 Task: Find the shortest route from Miami to Vizcaya Museum and Gardens.
Action: Mouse moved to (214, 64)
Screenshot: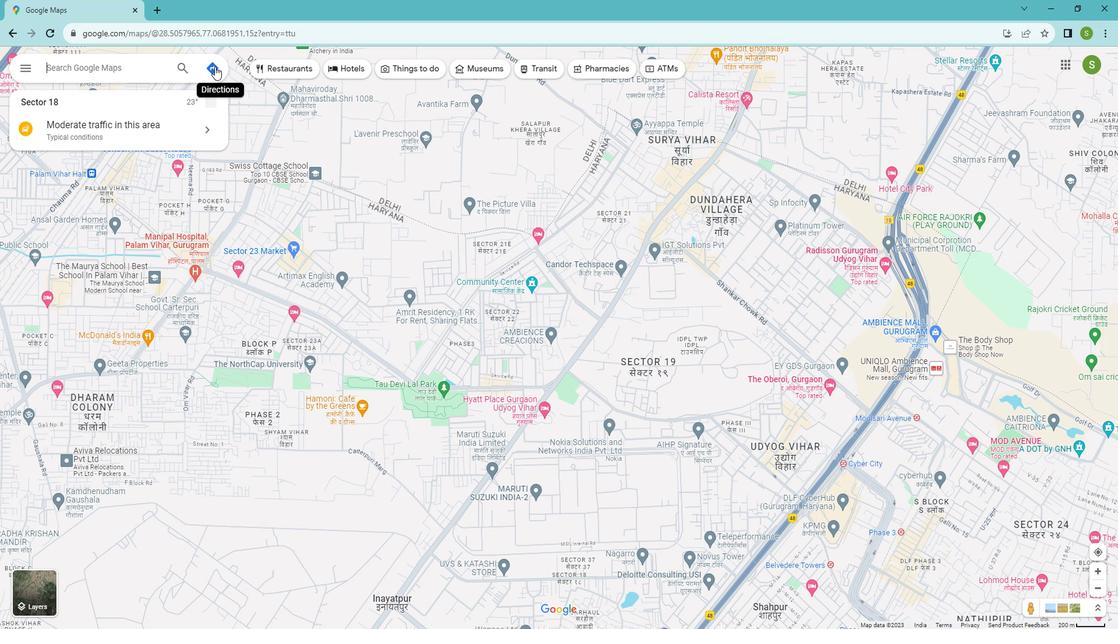 
Action: Mouse pressed left at (214, 64)
Screenshot: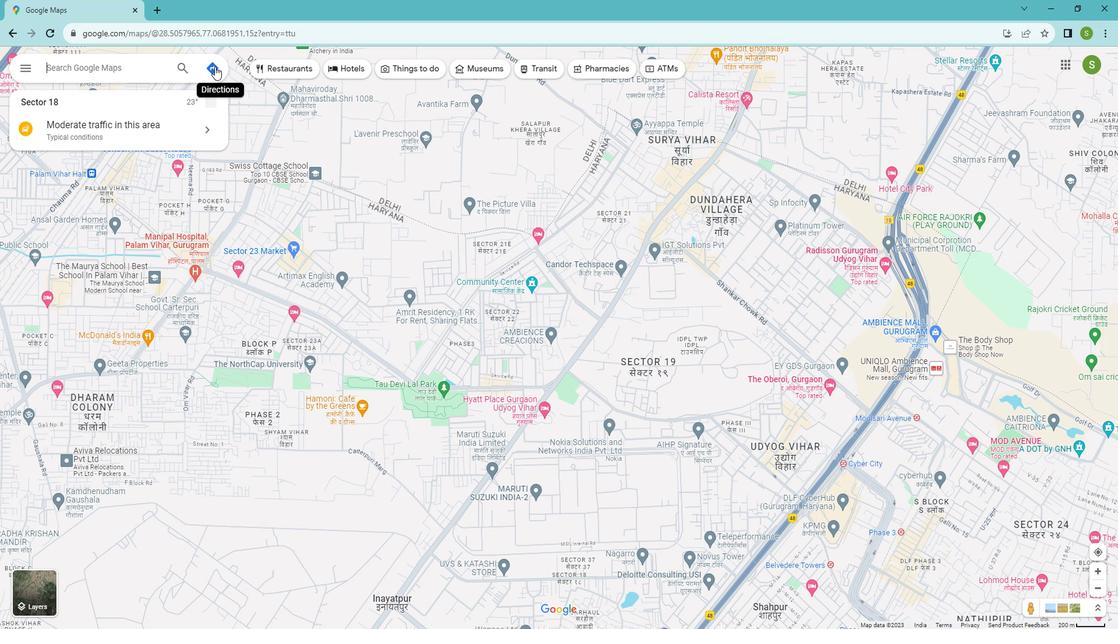 
Action: Mouse moved to (89, 96)
Screenshot: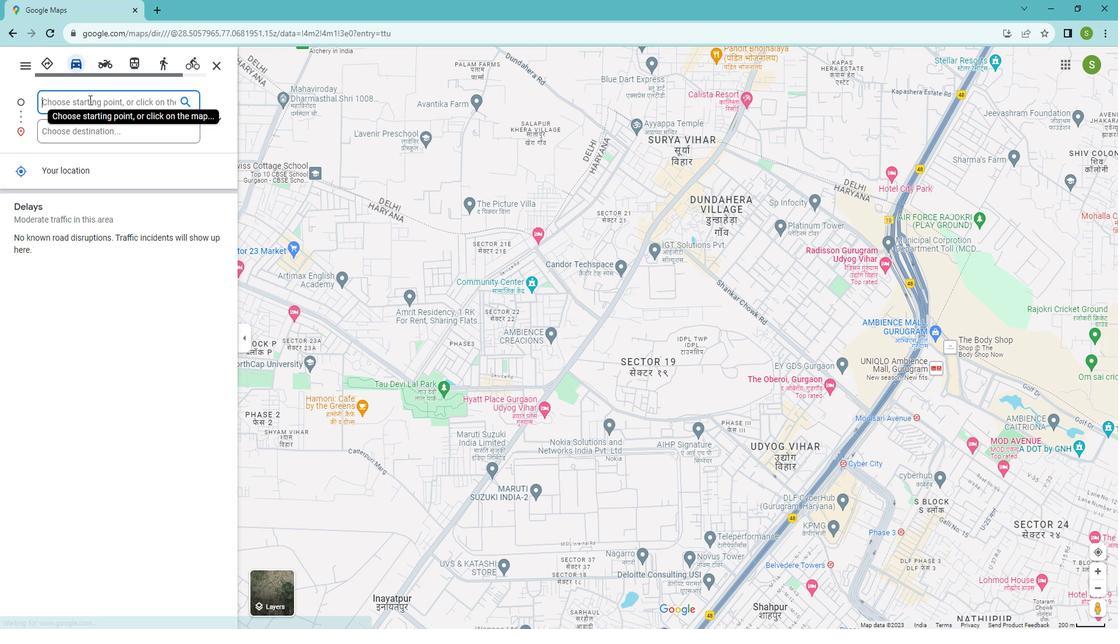 
Action: Mouse pressed left at (89, 96)
Screenshot: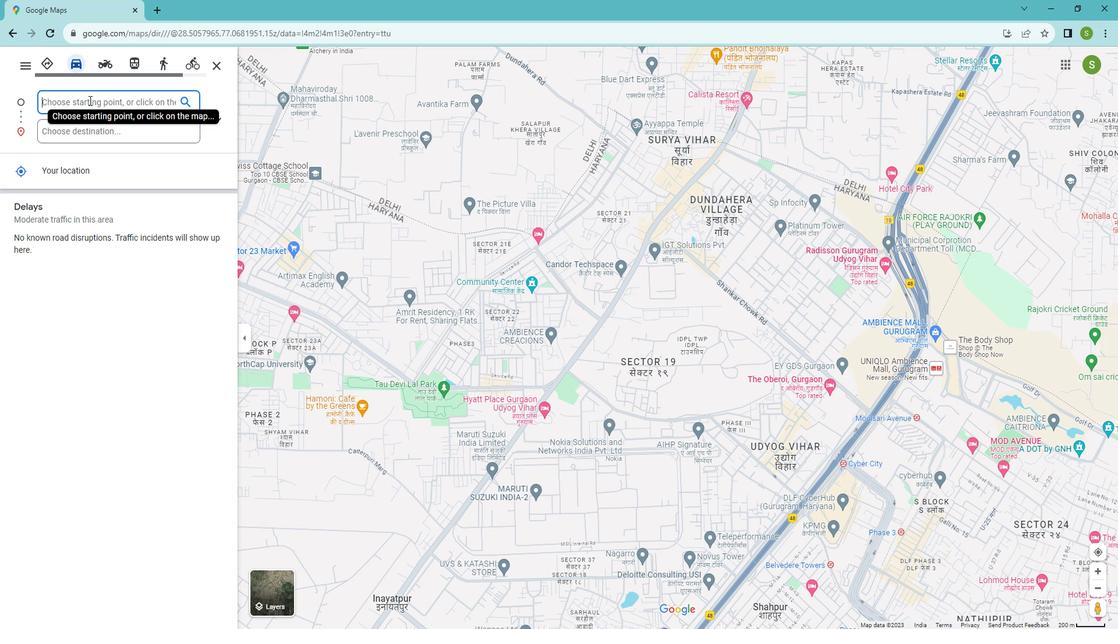 
Action: Key pressed <Key.shift>Miami
Screenshot: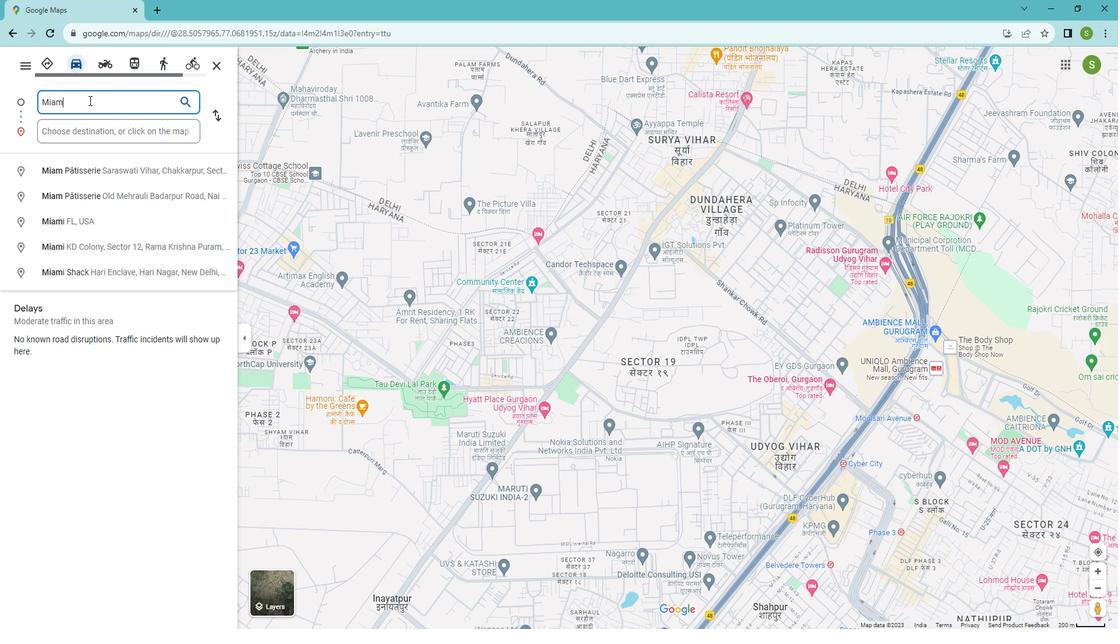 
Action: Mouse moved to (97, 159)
Screenshot: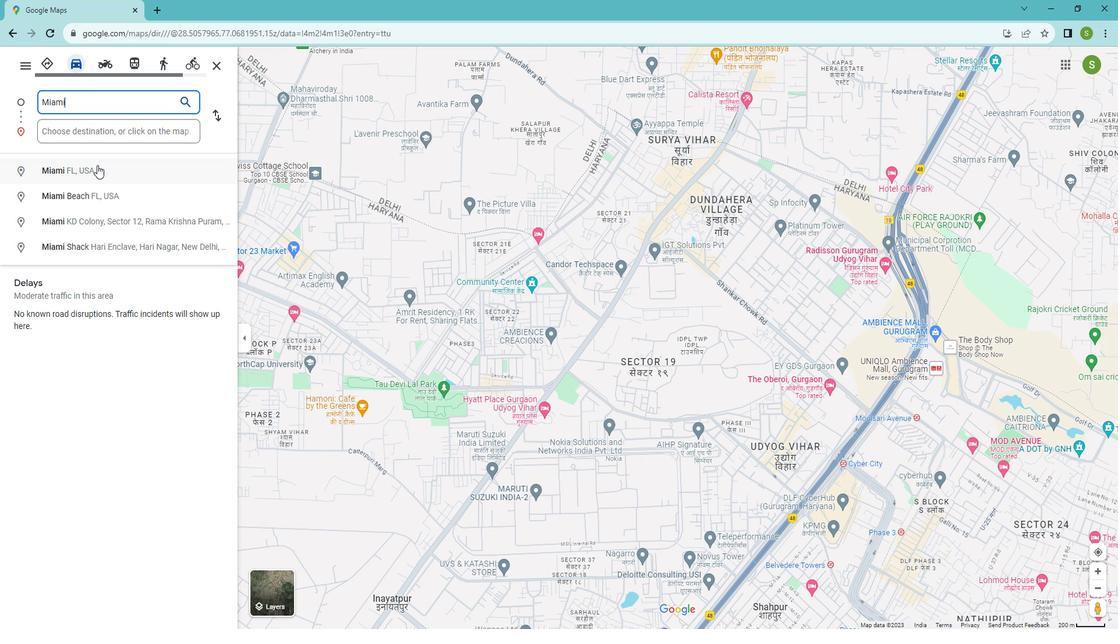 
Action: Mouse pressed left at (97, 159)
Screenshot: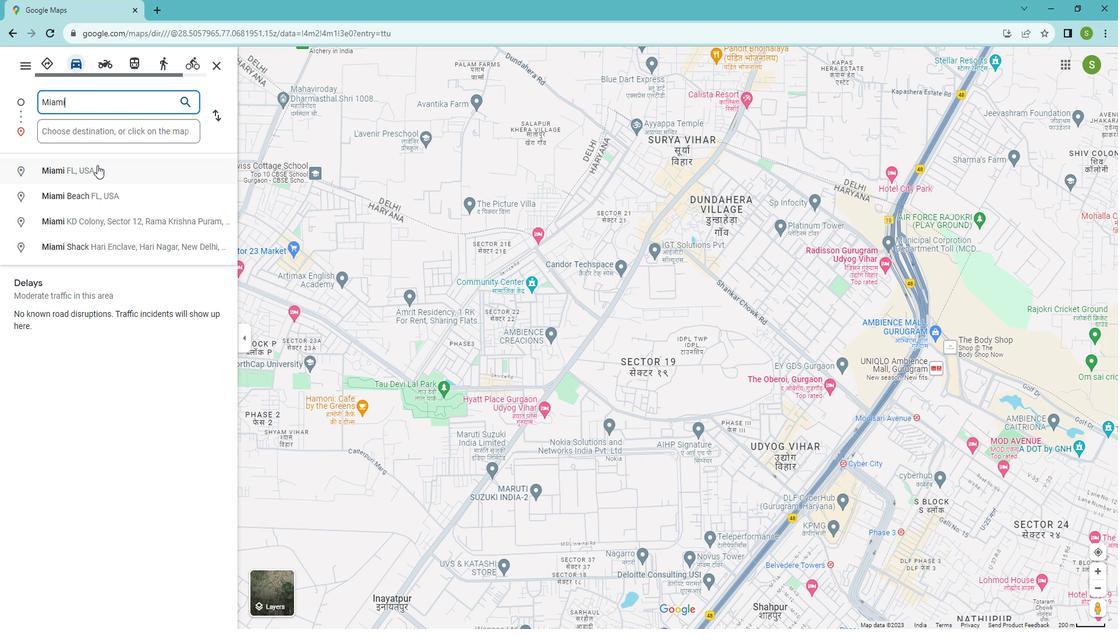 
Action: Mouse moved to (81, 106)
Screenshot: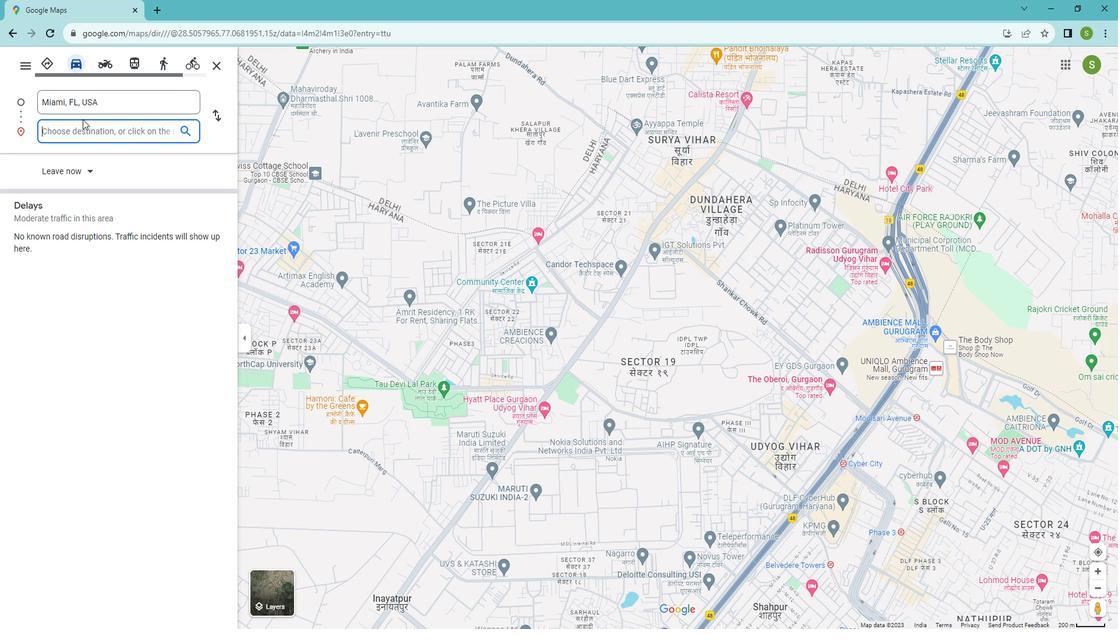 
Action: Mouse pressed left at (81, 106)
Screenshot: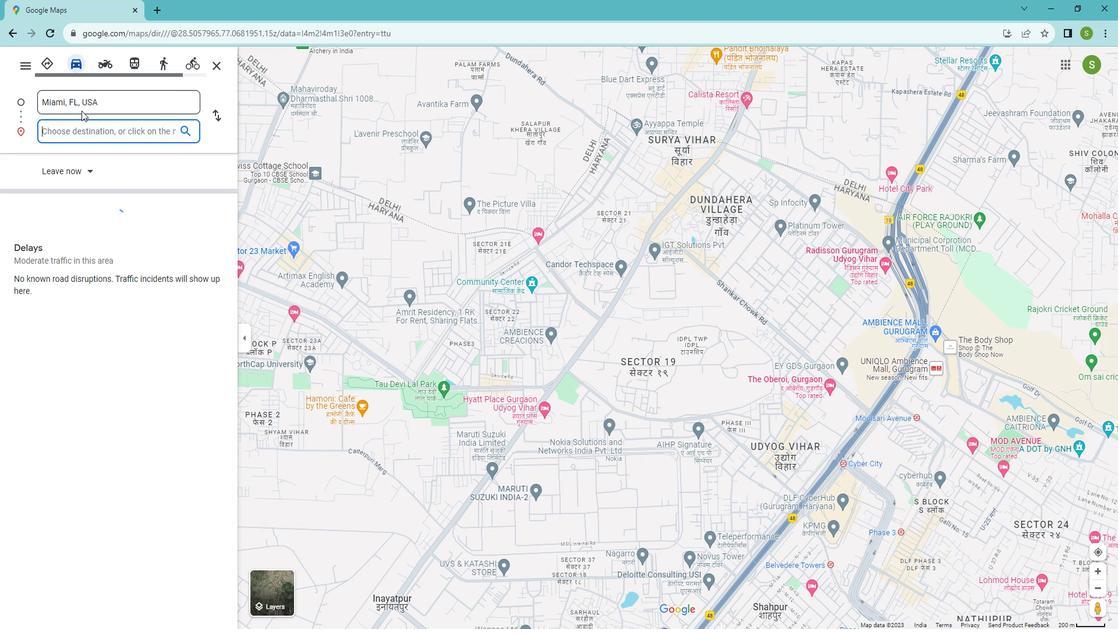 
Action: Mouse moved to (81, 125)
Screenshot: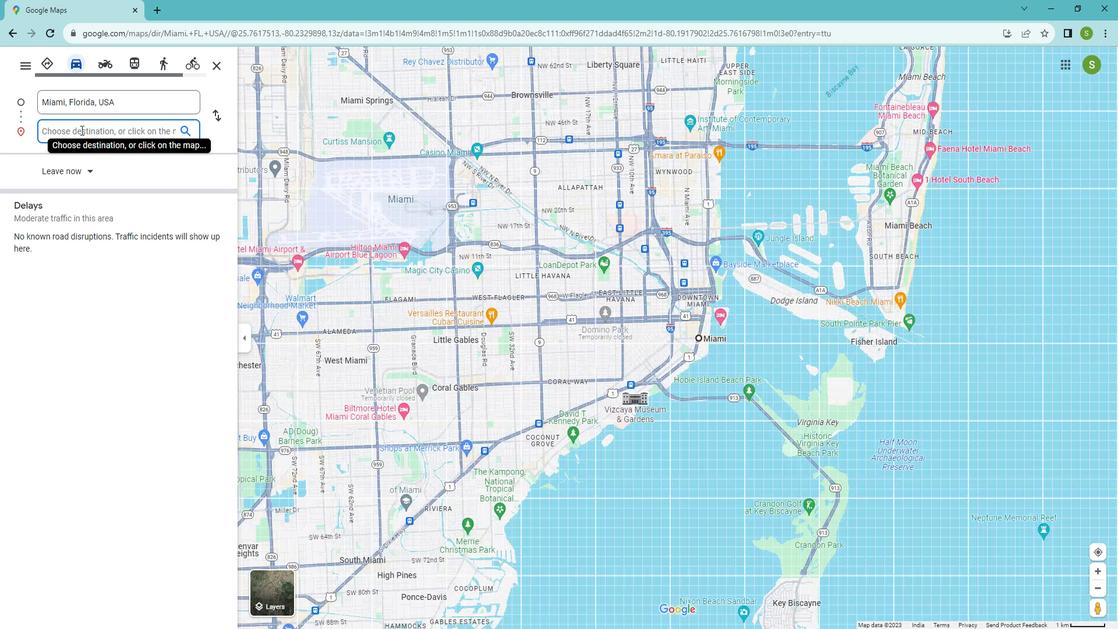 
Action: Mouse pressed left at (81, 125)
Screenshot: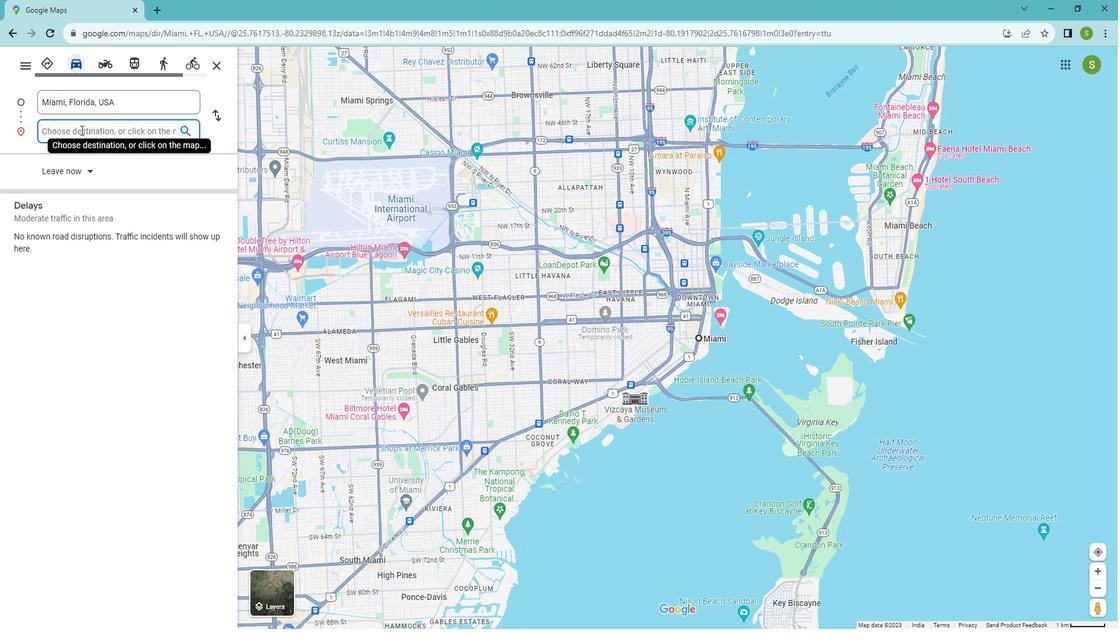 
Action: Key pressed <Key.shift>Vizcaya<Key.space><Key.shift>Museum<Key.space>and<Key.space><Key.shift>Gra<Key.backspace><Key.backspace>ardens<Key.enter>
Screenshot: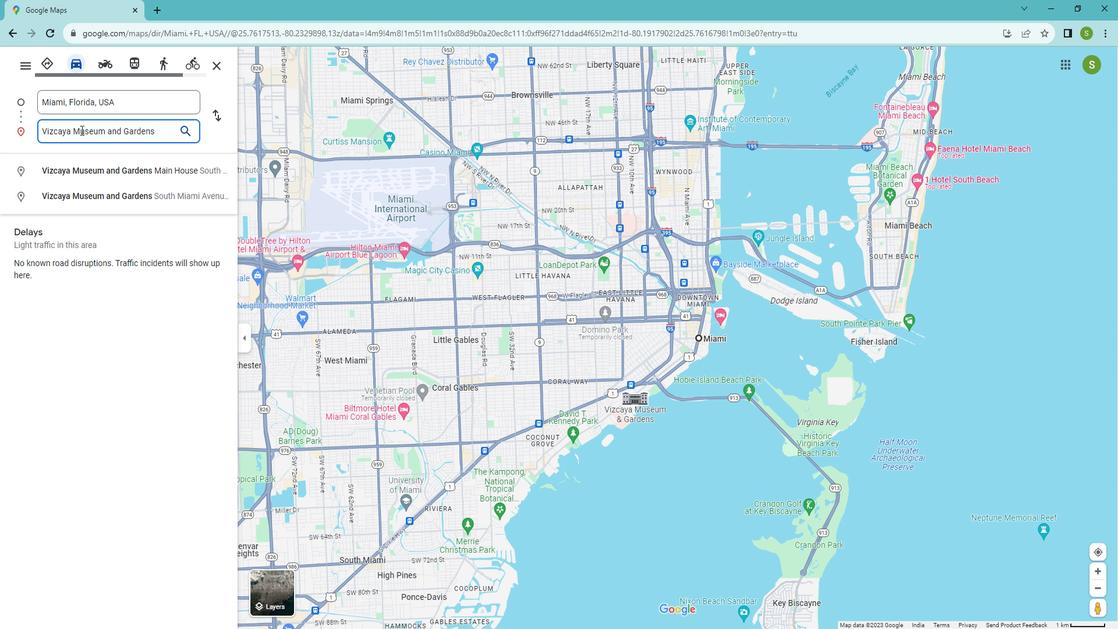 
Action: Mouse moved to (53, 308)
Screenshot: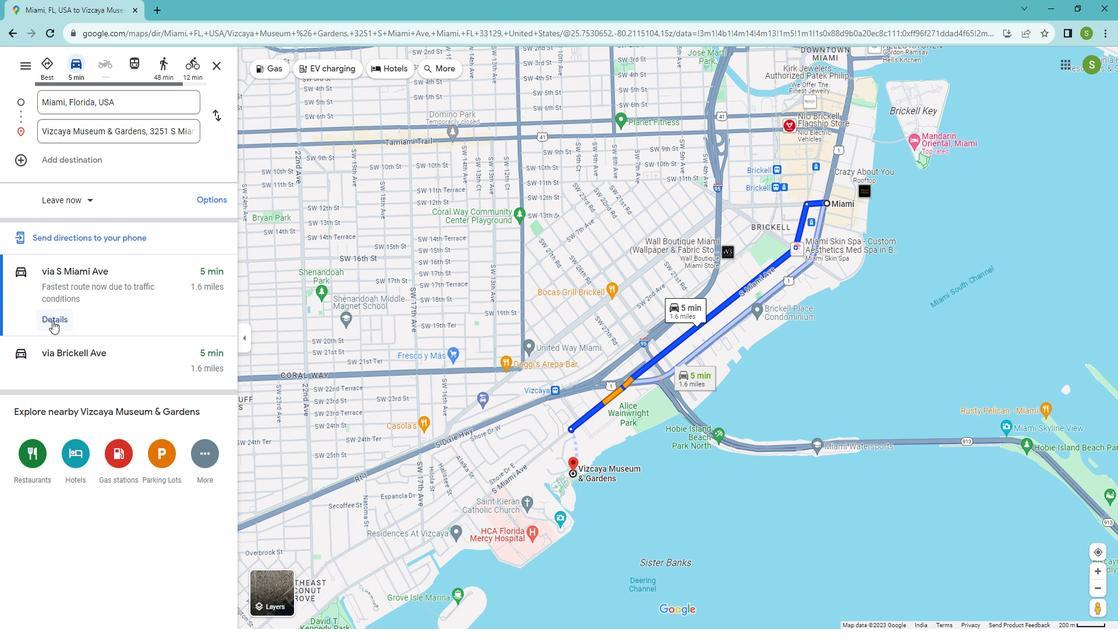 
Action: Mouse pressed left at (53, 308)
Screenshot: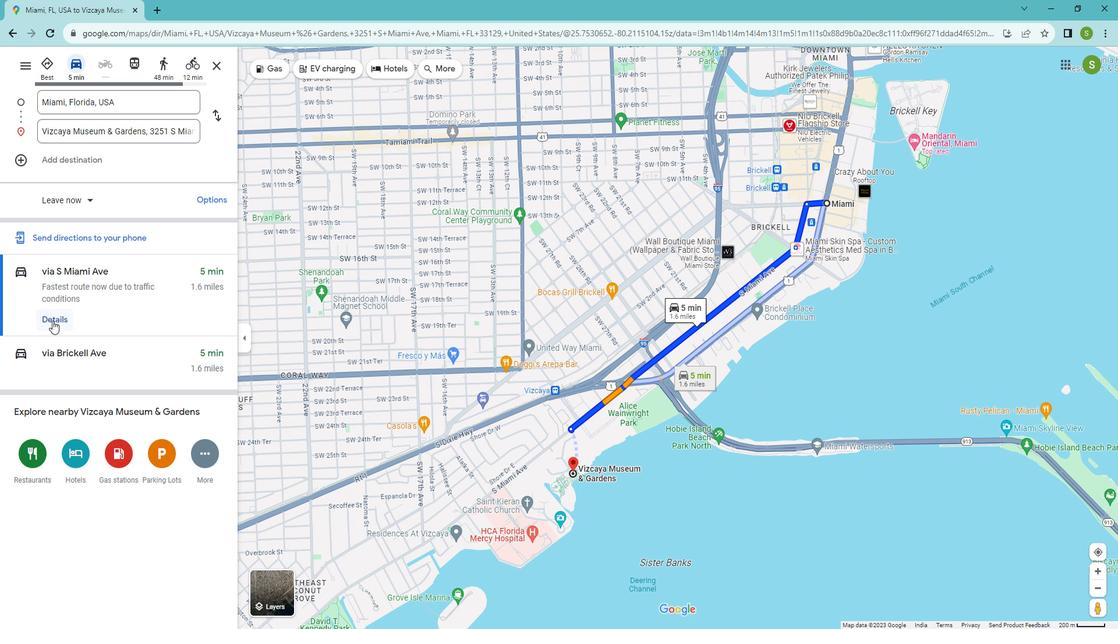 
Action: Mouse moved to (19, 60)
Screenshot: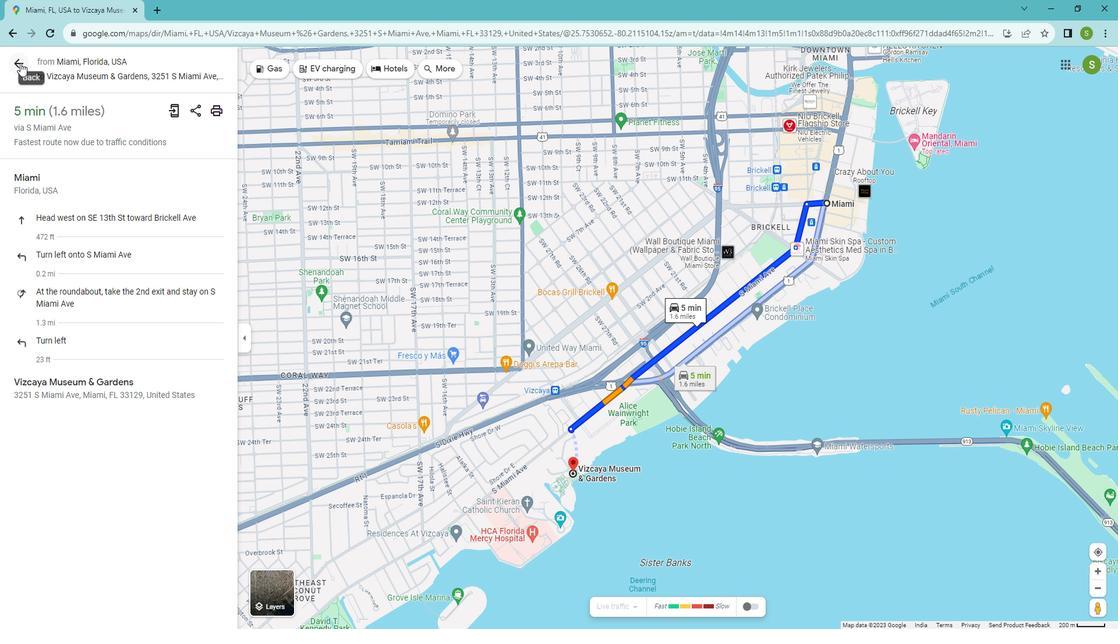 
Action: Mouse pressed left at (19, 60)
Screenshot: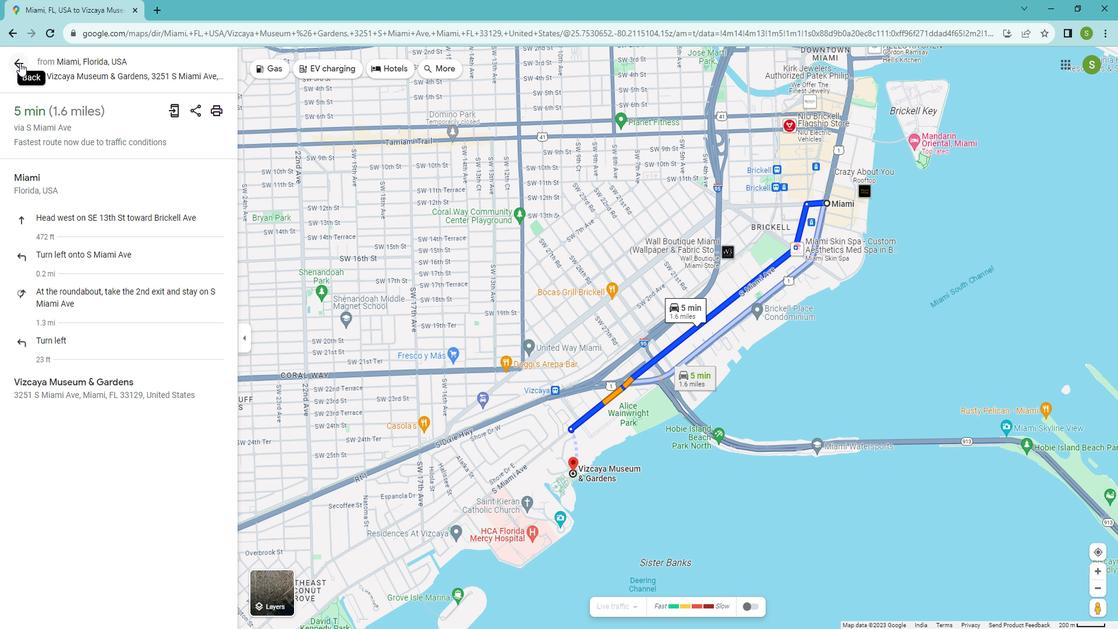 
Action: Mouse moved to (76, 68)
Screenshot: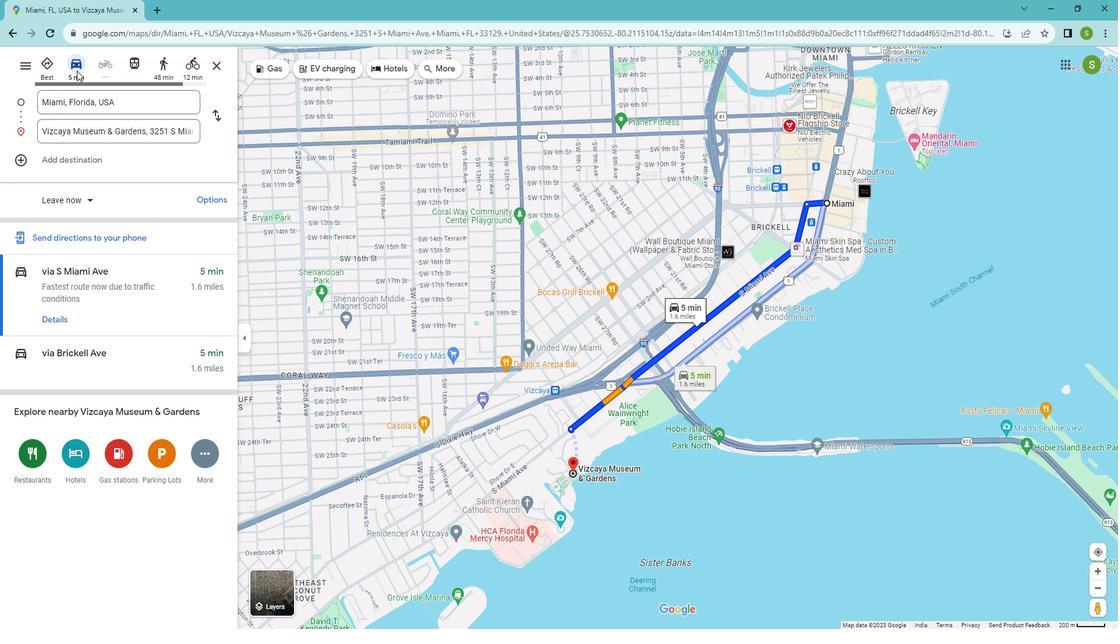 
Action: Mouse pressed left at (76, 68)
Screenshot: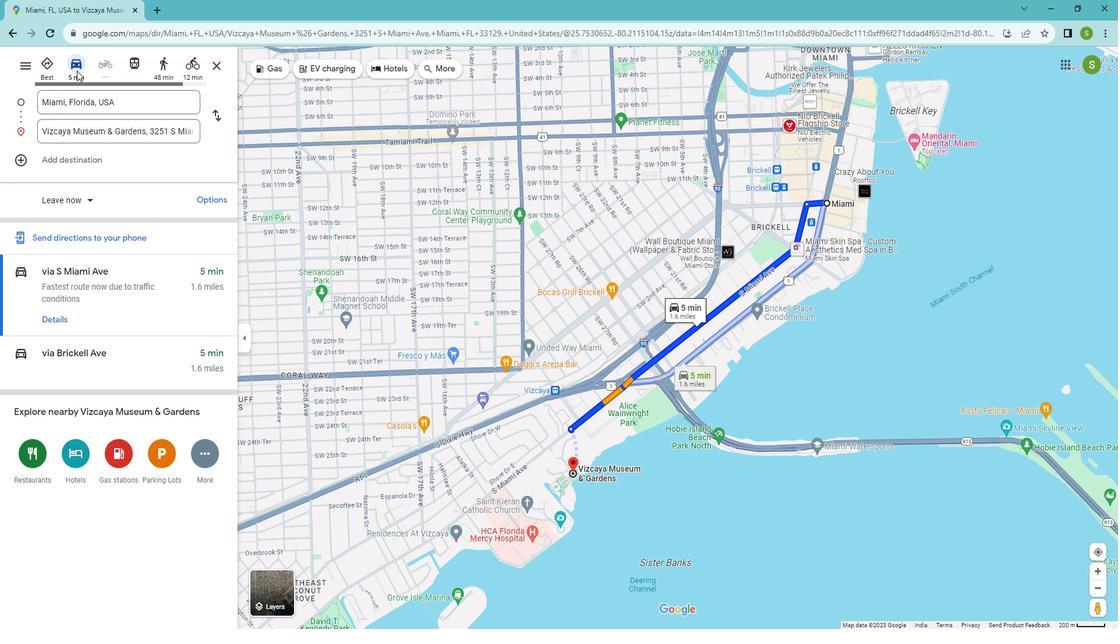 
Action: Mouse moved to (170, 69)
Screenshot: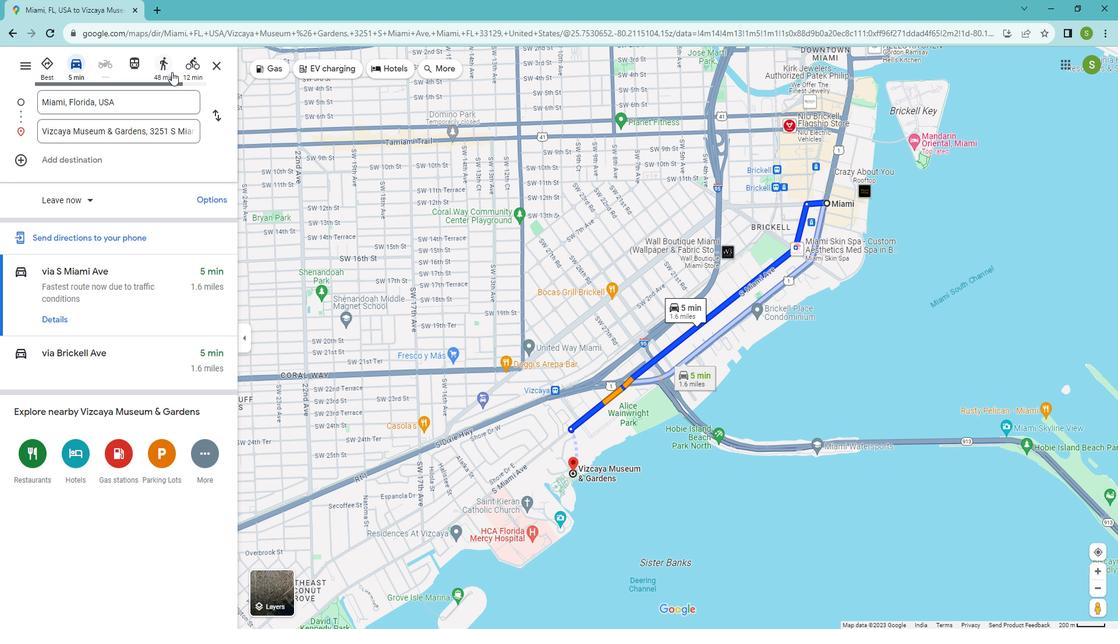
Action: Mouse pressed left at (170, 69)
Screenshot: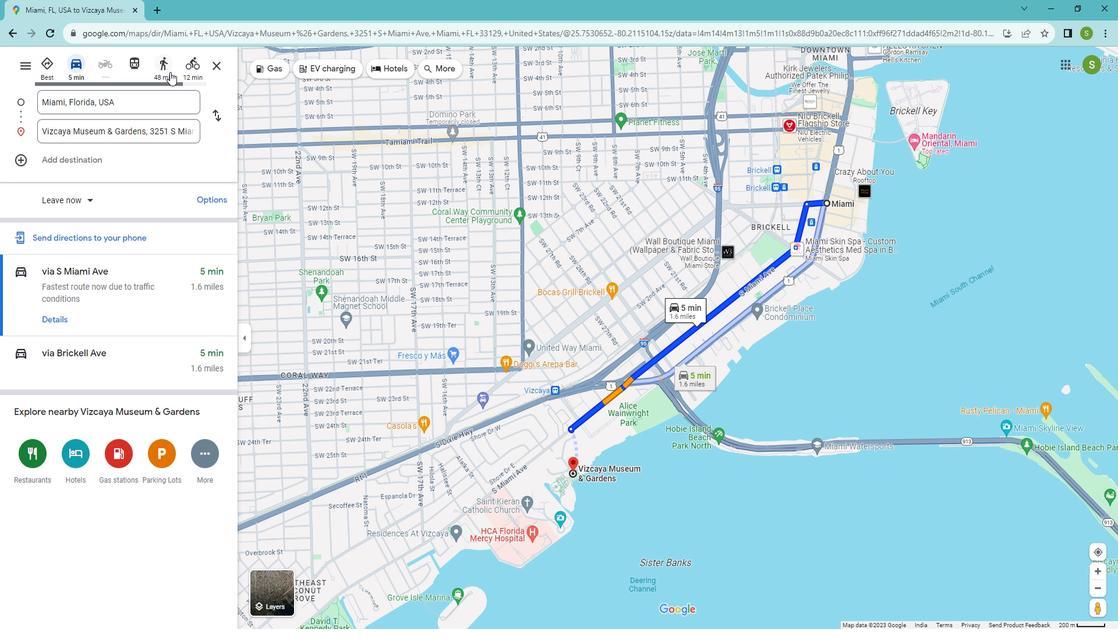 
Action: Mouse moved to (52, 280)
Screenshot: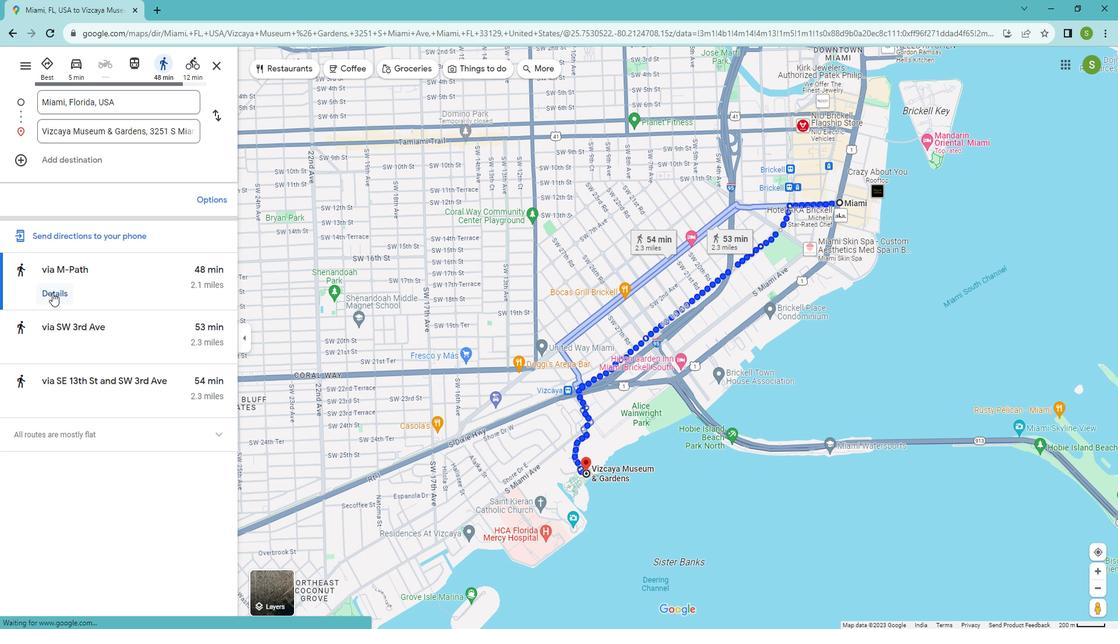 
Action: Mouse pressed left at (52, 280)
Screenshot: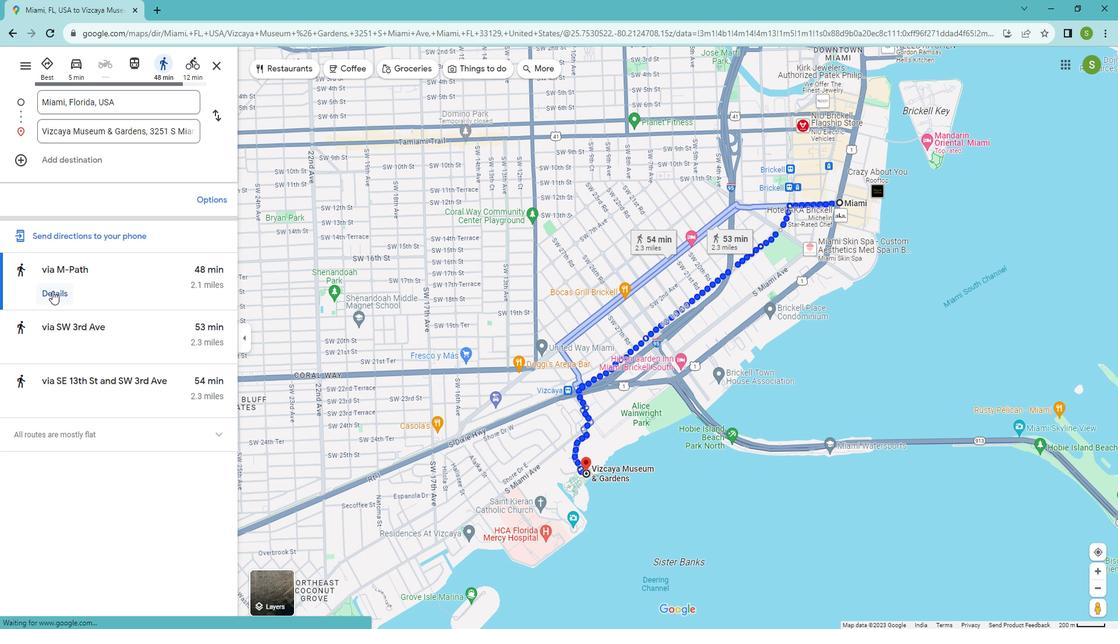 
Action: Mouse moved to (53, 278)
Screenshot: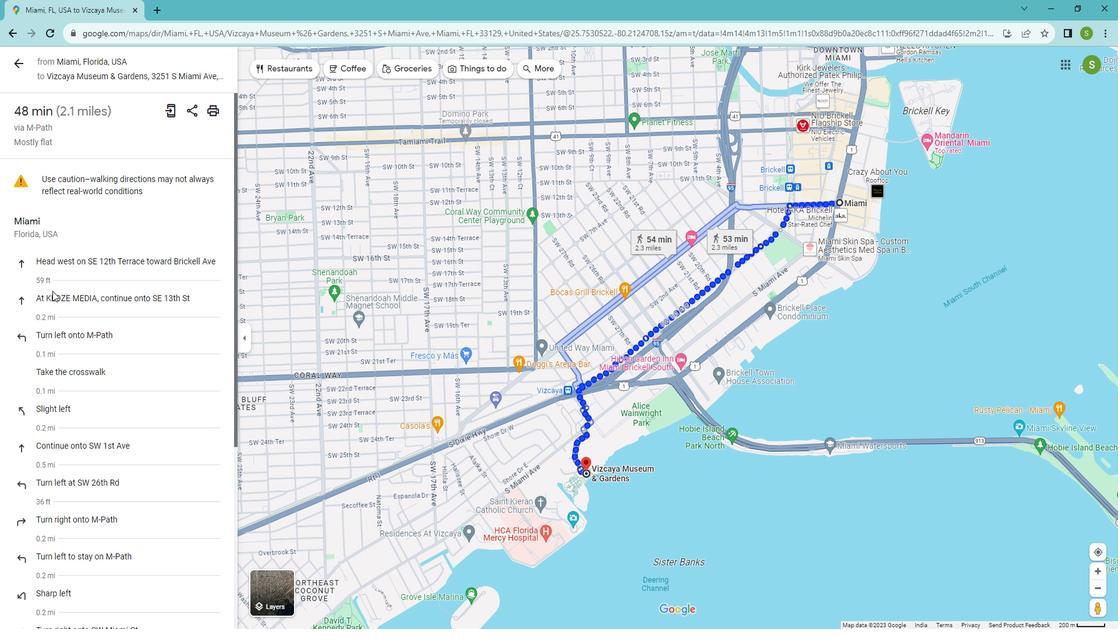 
Action: Mouse scrolled (53, 277) with delta (0, 0)
Screenshot: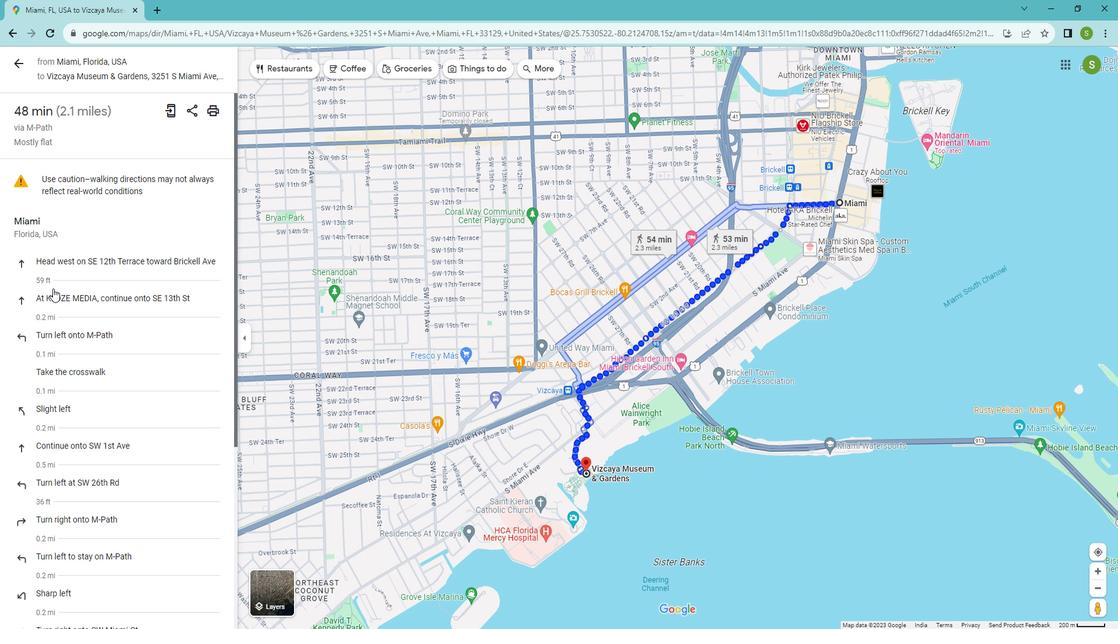 
Action: Mouse scrolled (53, 277) with delta (0, 0)
Screenshot: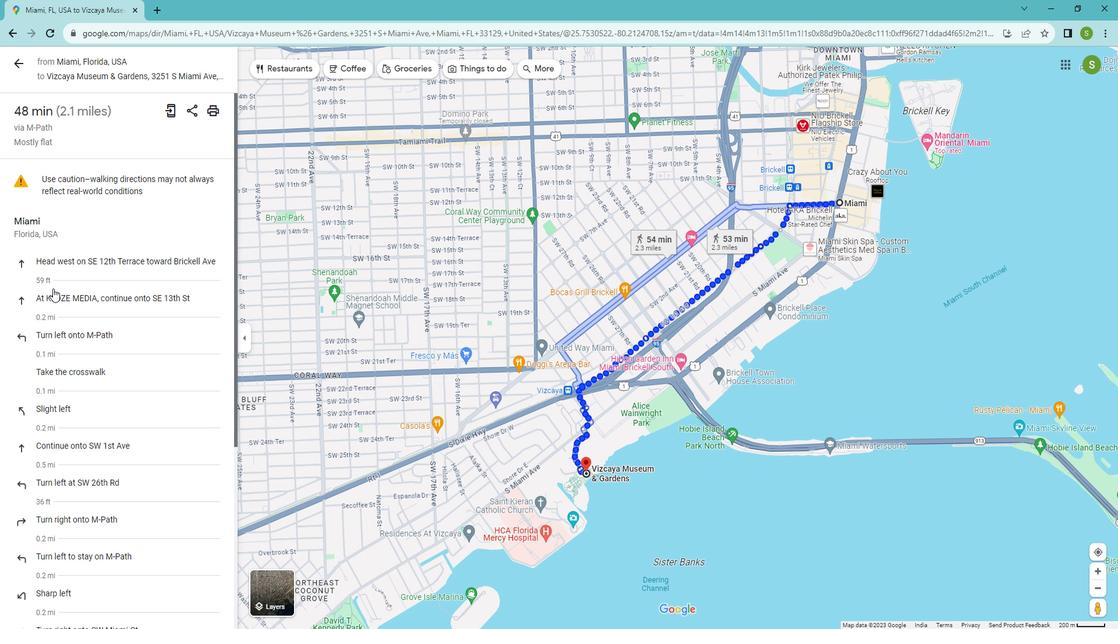 
Action: Mouse scrolled (53, 277) with delta (0, 0)
Screenshot: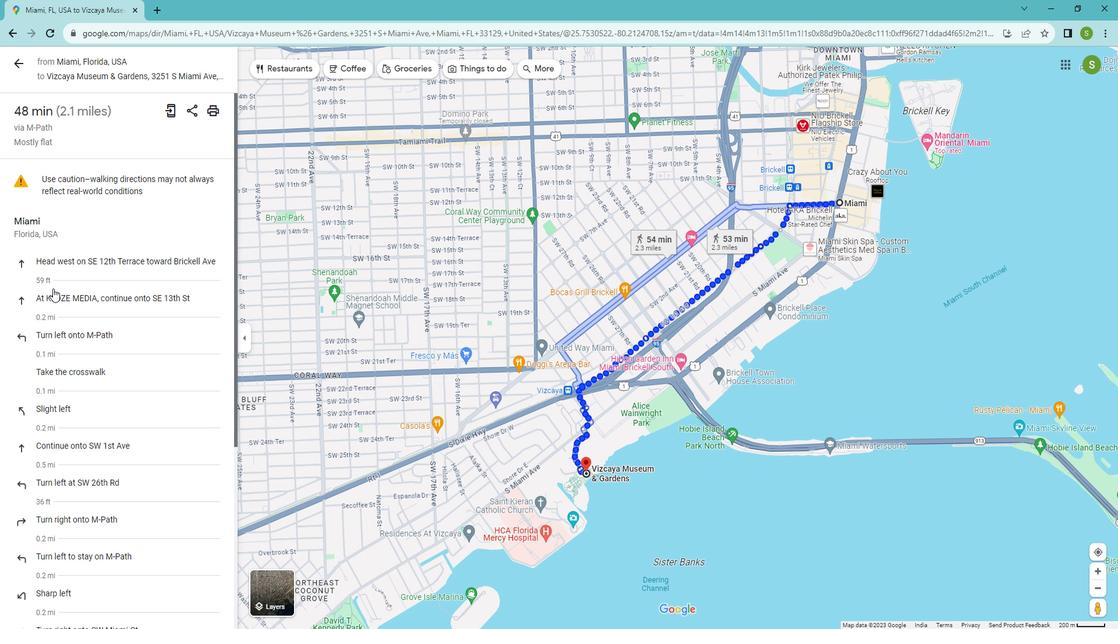 
Action: Mouse scrolled (53, 277) with delta (0, 0)
Screenshot: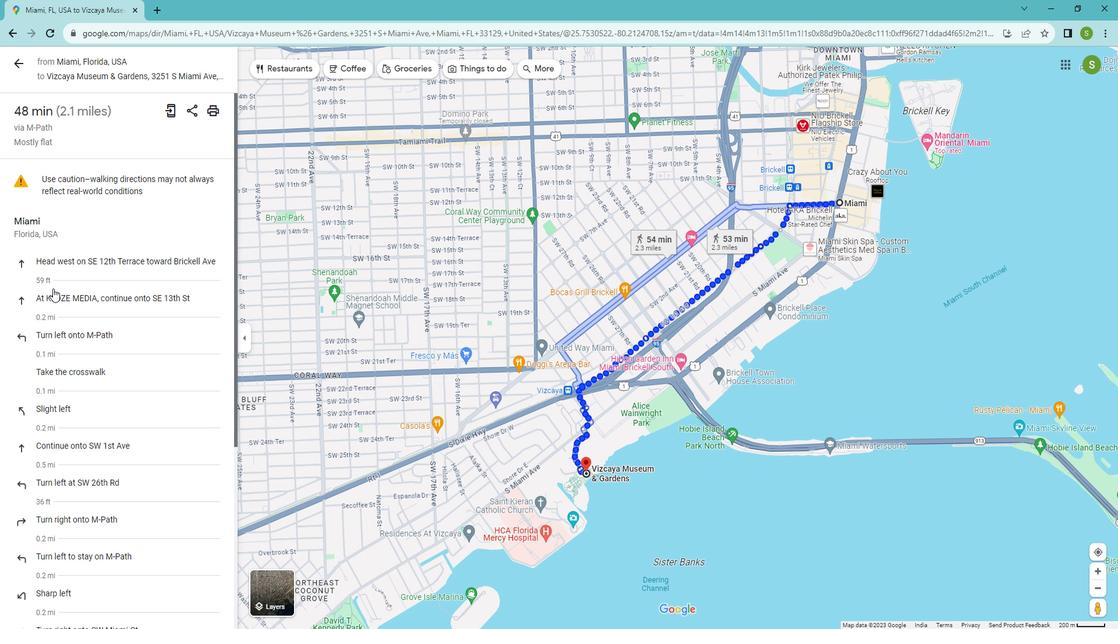
Action: Mouse moved to (53, 276)
Screenshot: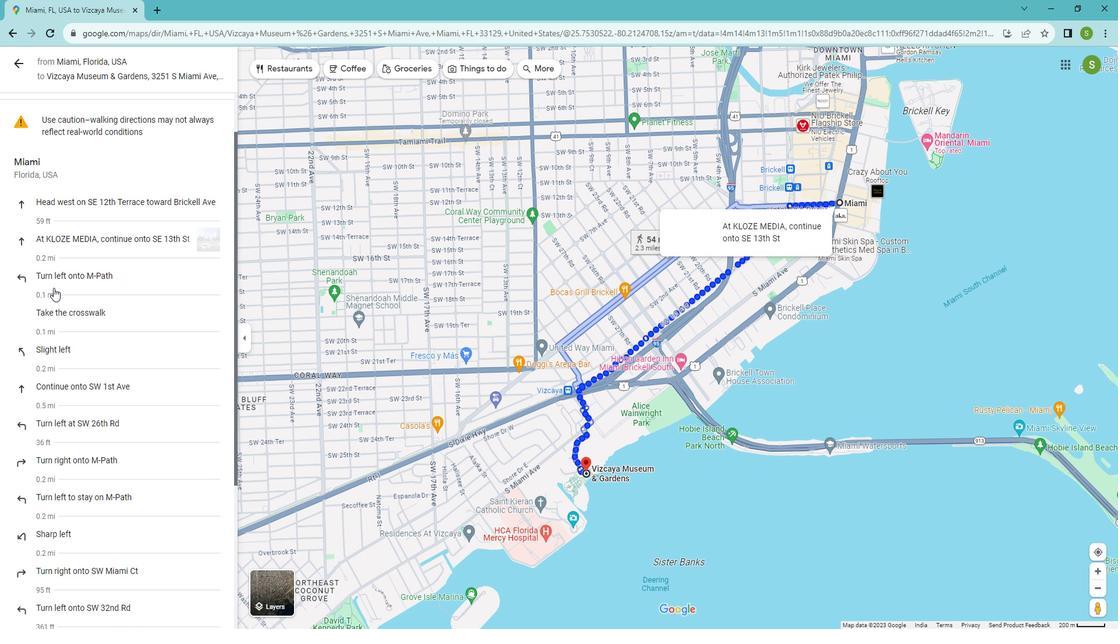 
Action: Mouse scrolled (53, 275) with delta (0, 0)
Screenshot: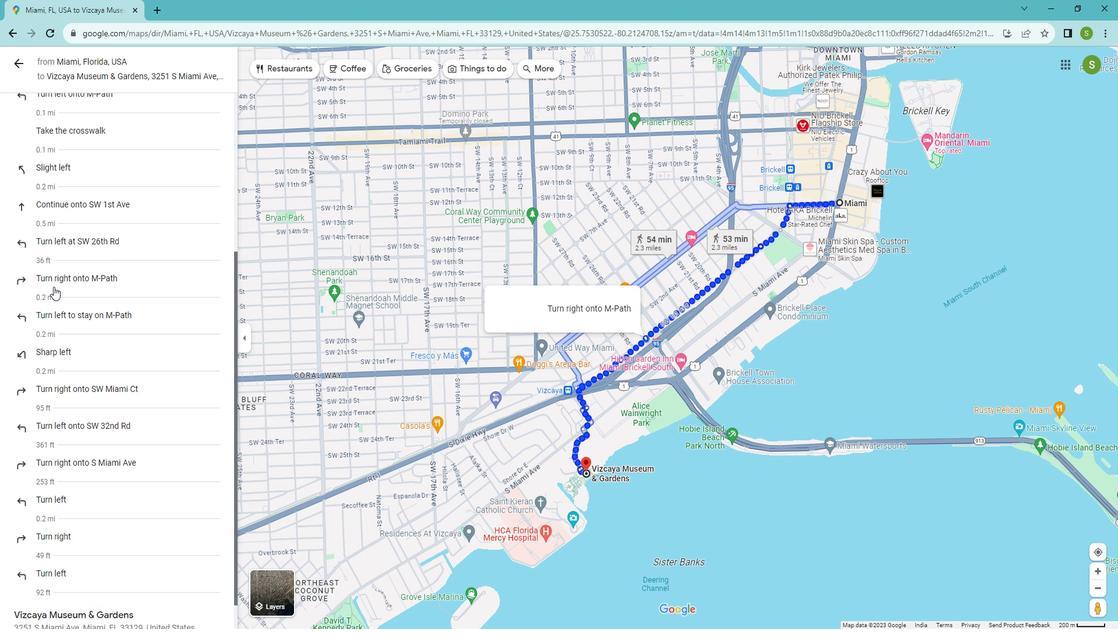 
Action: Mouse scrolled (53, 275) with delta (0, 0)
Screenshot: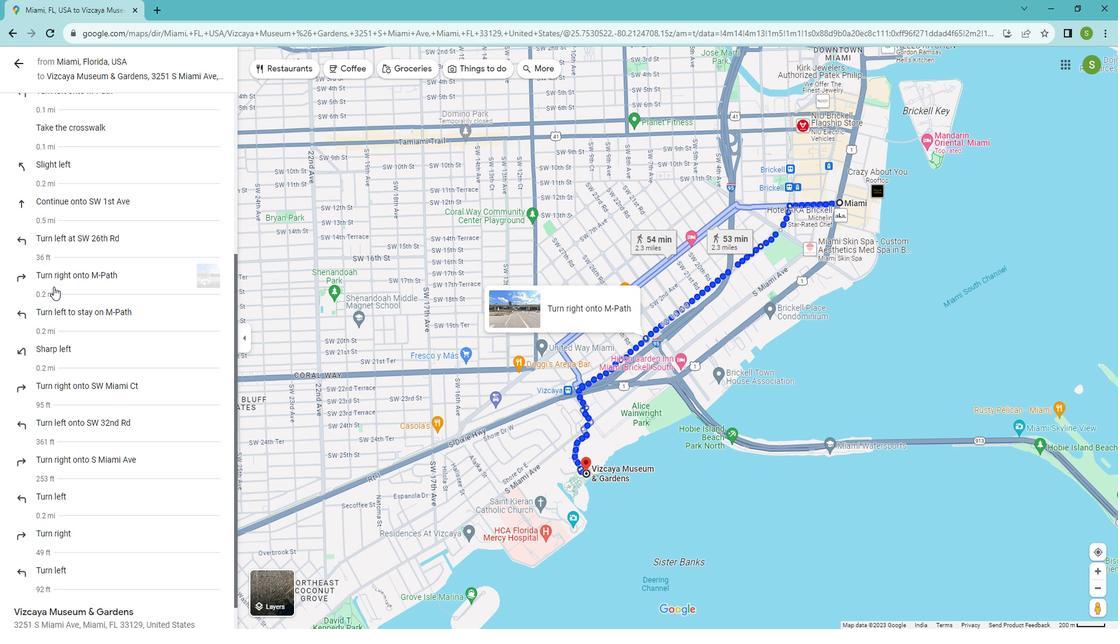
Action: Mouse scrolled (53, 275) with delta (0, 0)
Screenshot: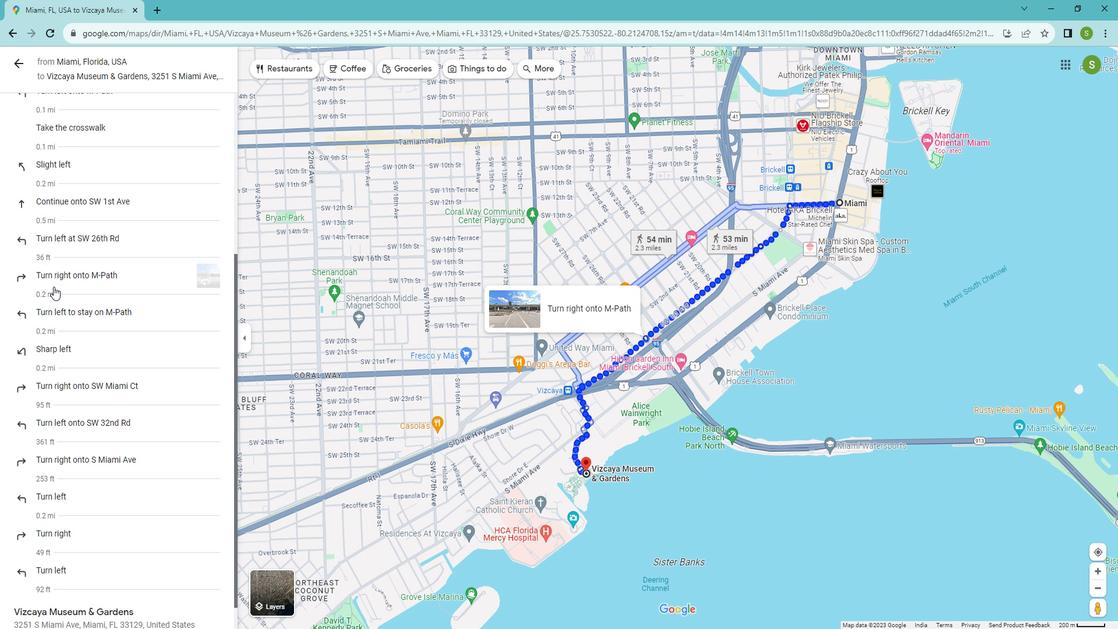 
Action: Mouse scrolled (53, 275) with delta (0, 0)
Screenshot: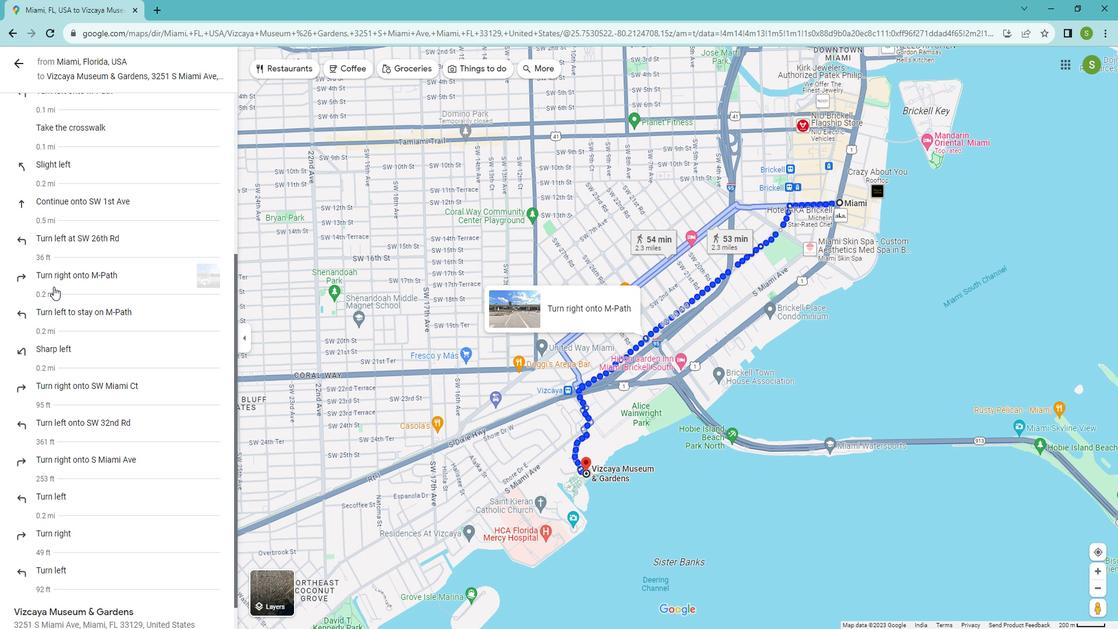 
Action: Mouse scrolled (53, 275) with delta (0, 0)
Screenshot: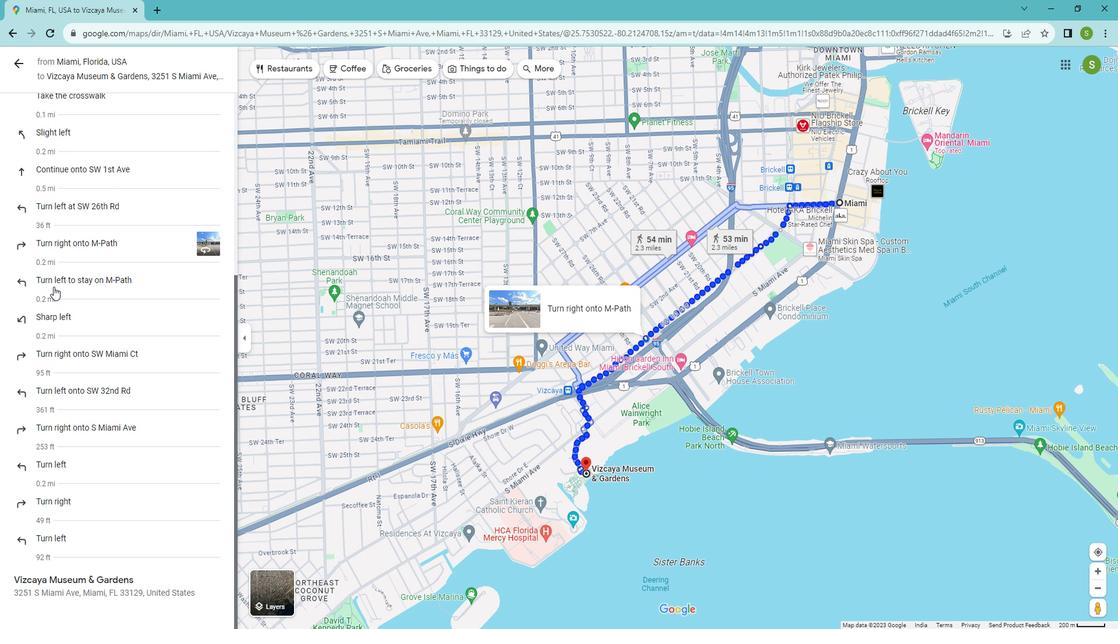 
Action: Mouse moved to (53, 275)
Screenshot: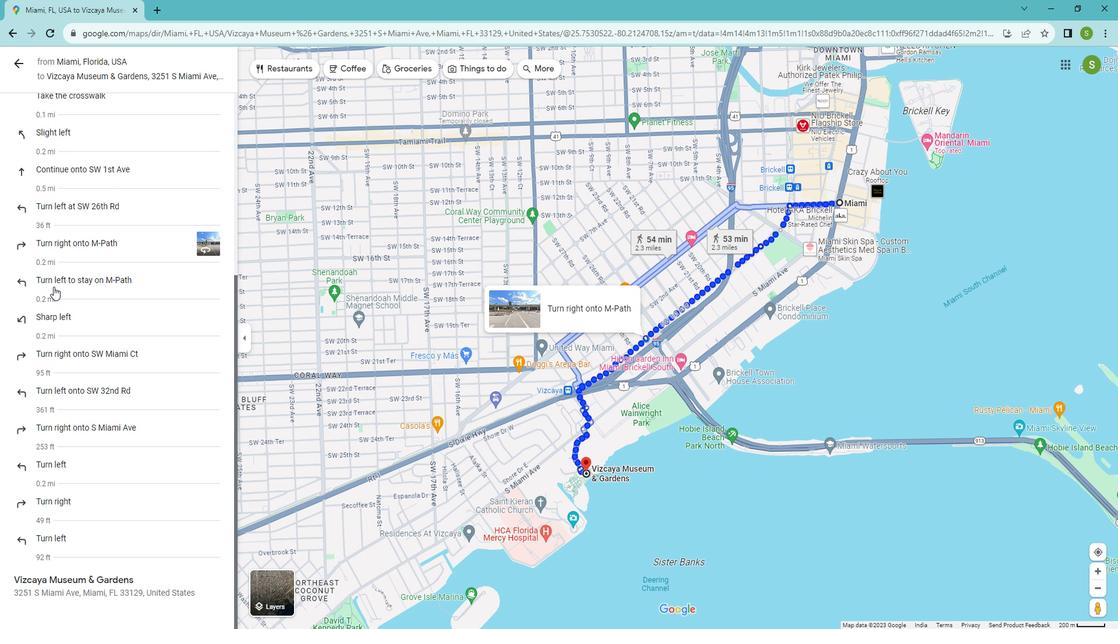 
Action: Mouse scrolled (53, 275) with delta (0, 0)
Screenshot: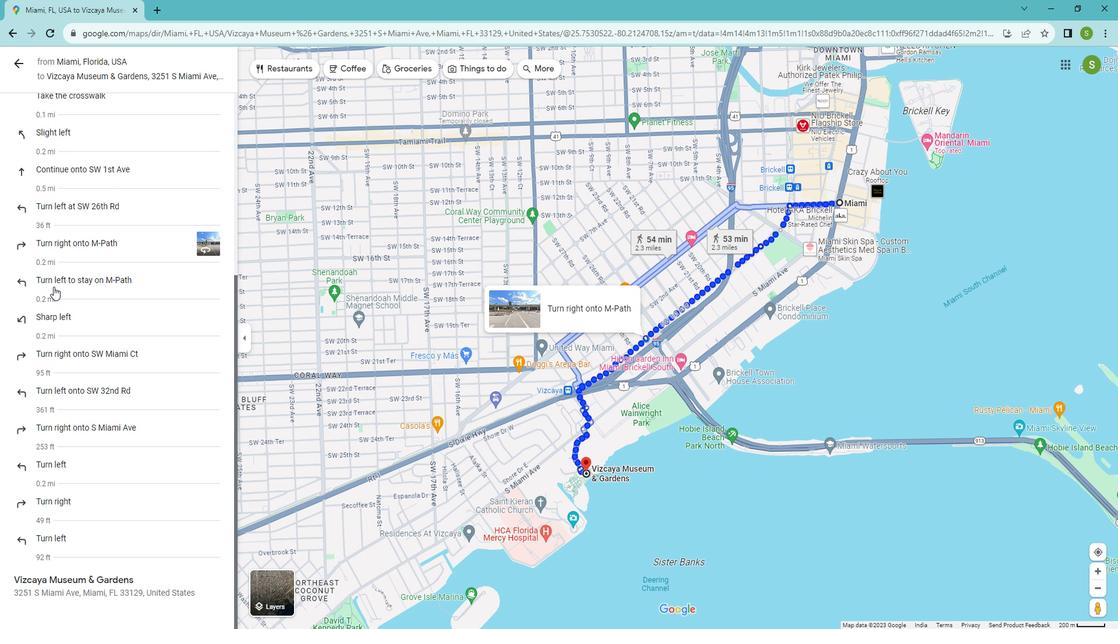 
Action: Mouse moved to (19, 59)
Screenshot: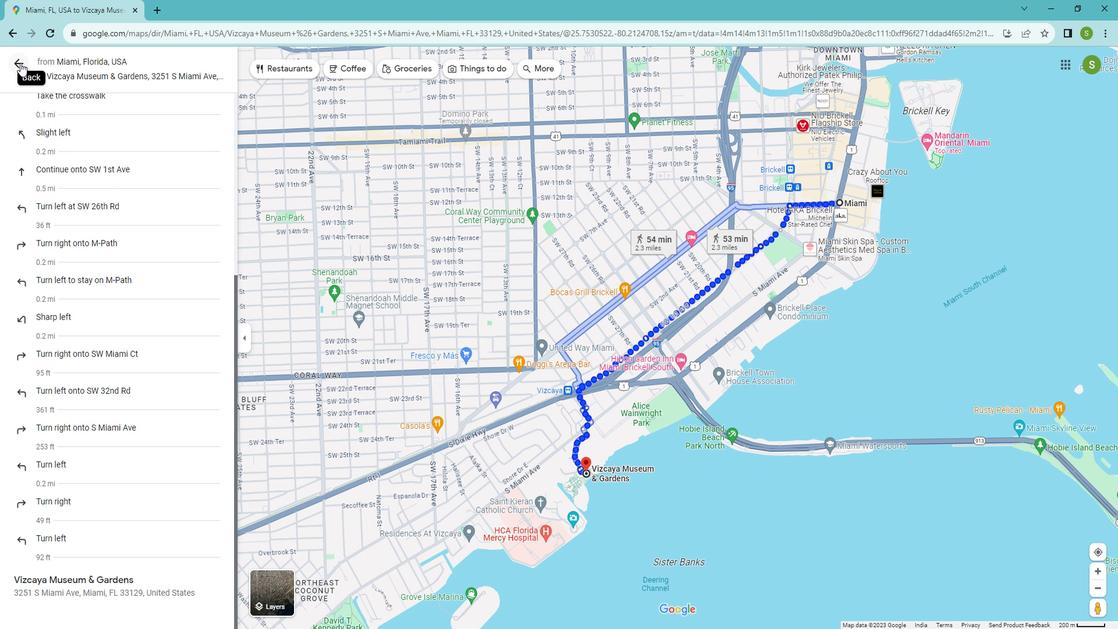 
Action: Mouse pressed left at (19, 59)
Screenshot: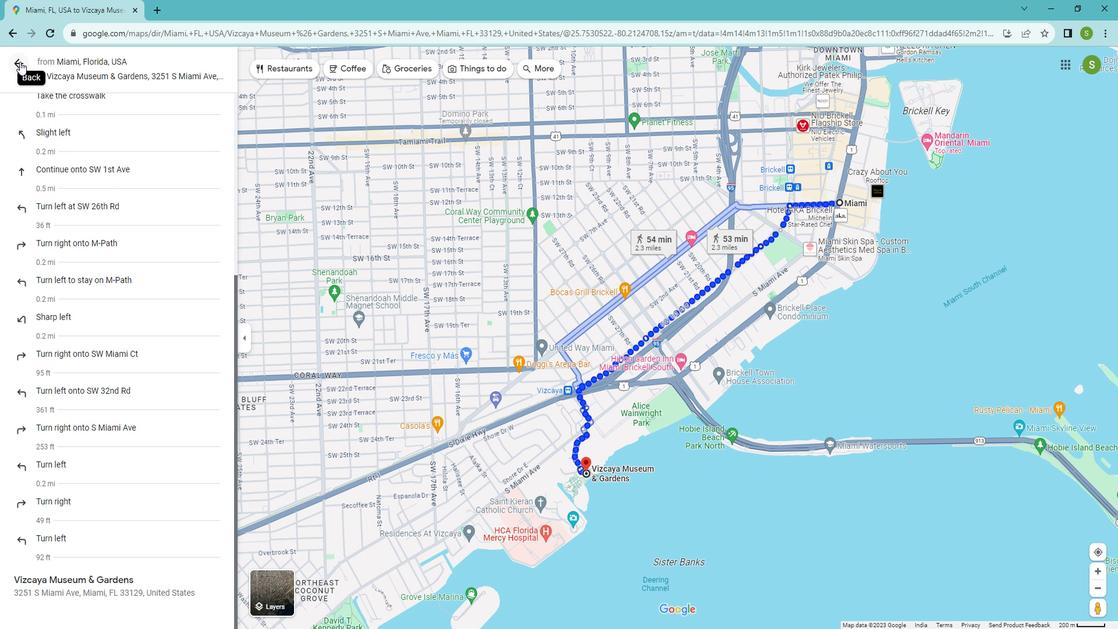 
Action: Mouse moved to (193, 64)
Screenshot: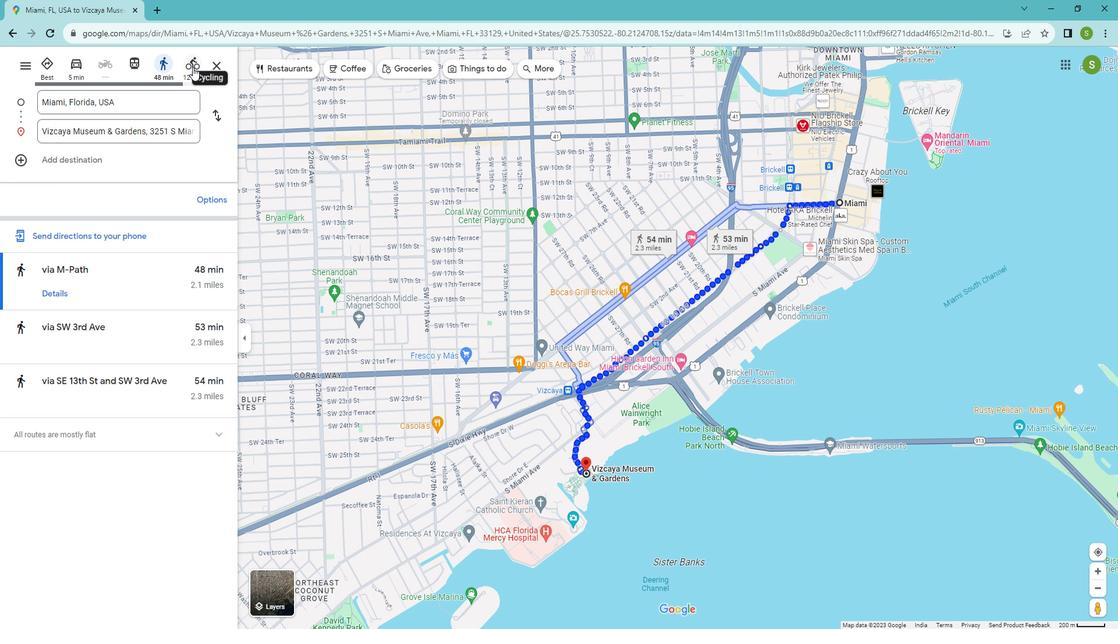 
Action: Mouse pressed left at (193, 64)
Screenshot: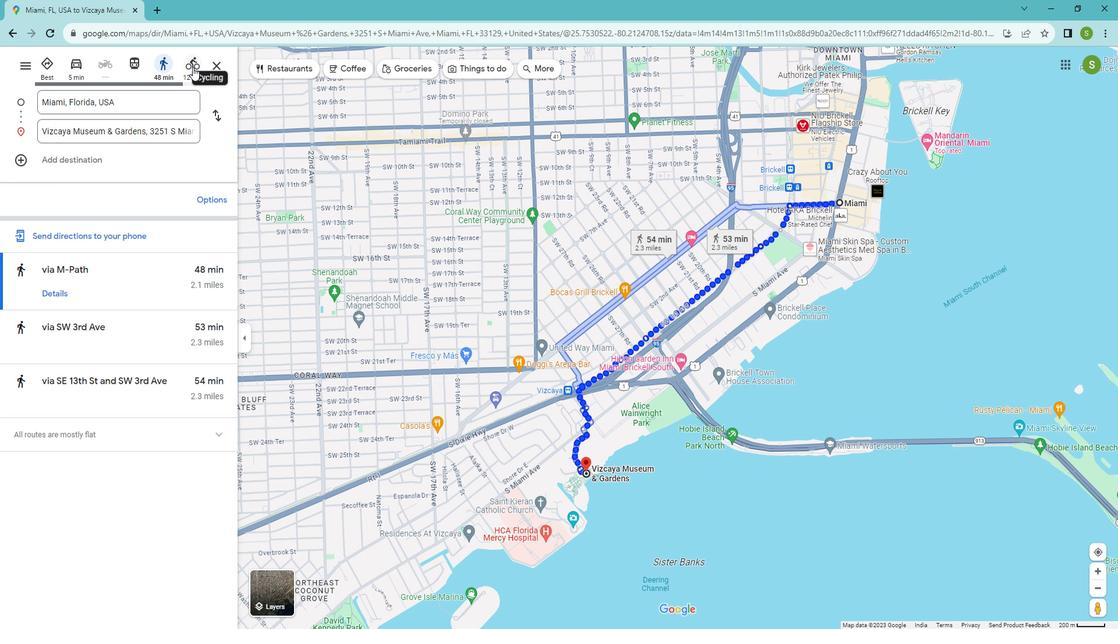 
Action: Mouse moved to (47, 65)
Screenshot: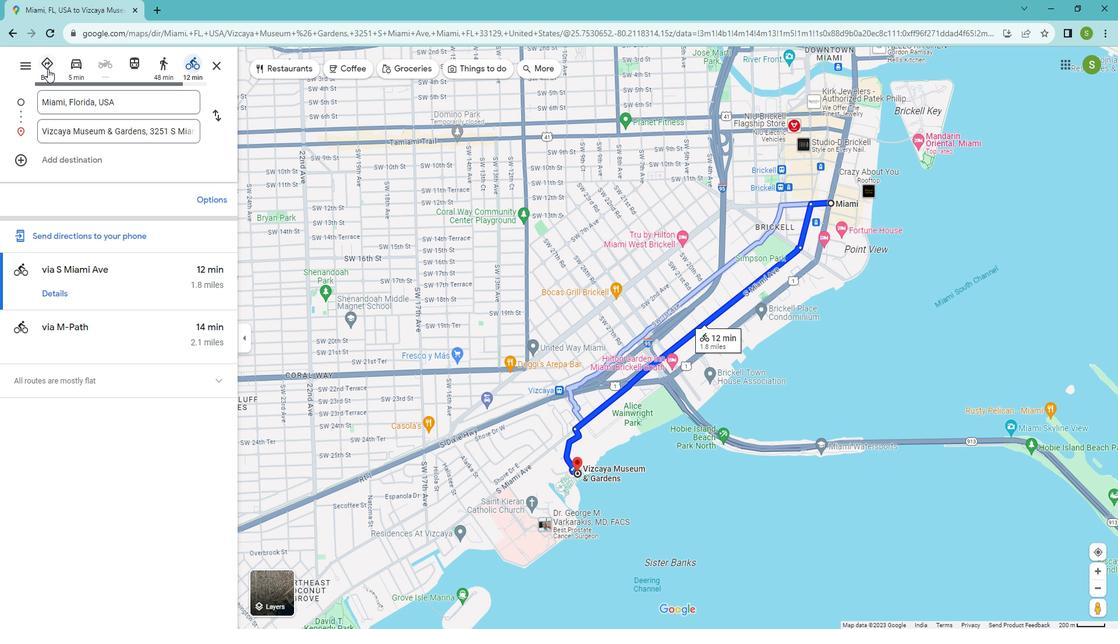 
Action: Mouse pressed left at (47, 65)
Screenshot: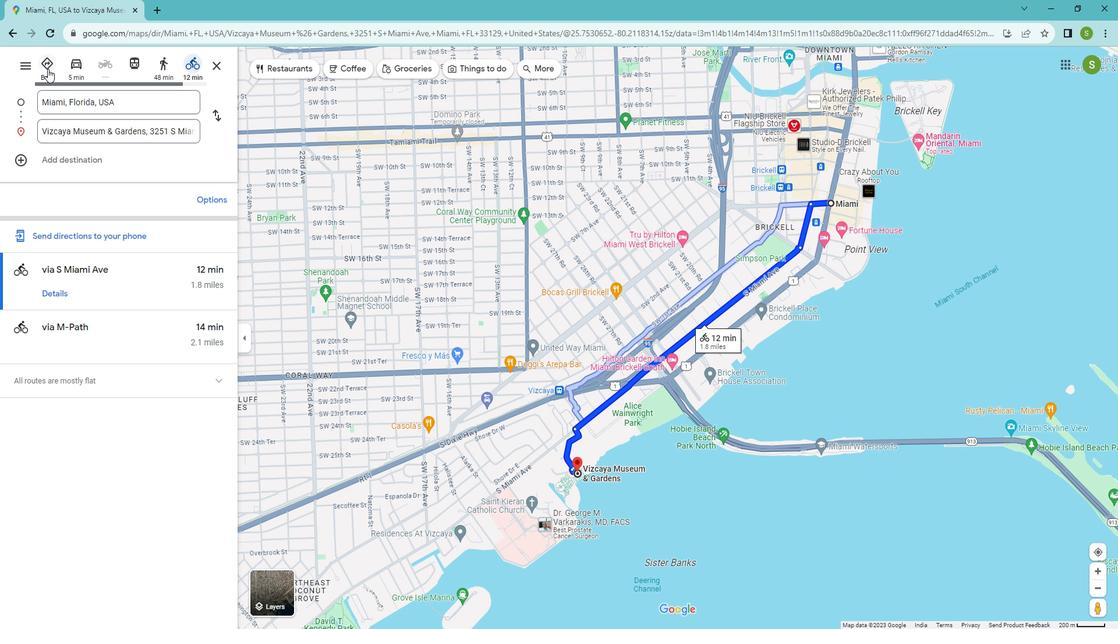 
Action: Mouse moved to (417, 284)
Screenshot: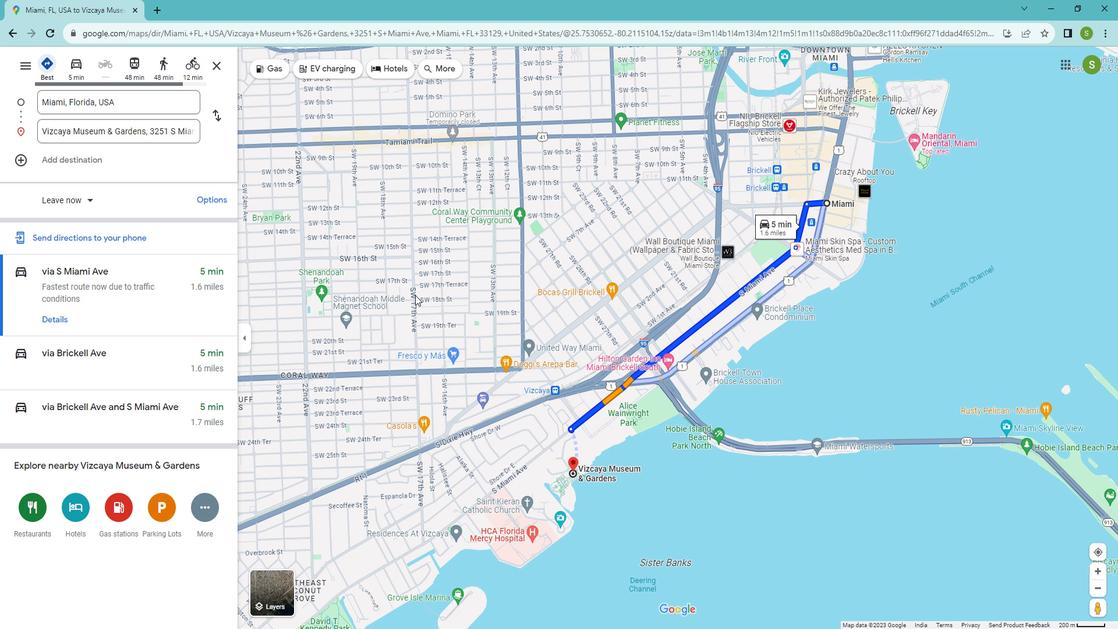 
